 Task: Create ChildIssue0000000616 as Child Issue of Issue Issue0000000308 in Backlog  in Scrum Project Project0000000062 in Jira. Create ChildIssue0000000617 as Child Issue of Issue Issue0000000309 in Backlog  in Scrum Project Project0000000062 in Jira. Create ChildIssue0000000618 as Child Issue of Issue Issue0000000309 in Backlog  in Scrum Project Project0000000062 in Jira. Create ChildIssue0000000619 as Child Issue of Issue Issue0000000310 in Backlog  in Scrum Project Project0000000062 in Jira. Create ChildIssue0000000620 as Child Issue of Issue Issue0000000310 in Backlog  in Scrum Project Project0000000062 in Jira
Action: Mouse moved to (948, 504)
Screenshot: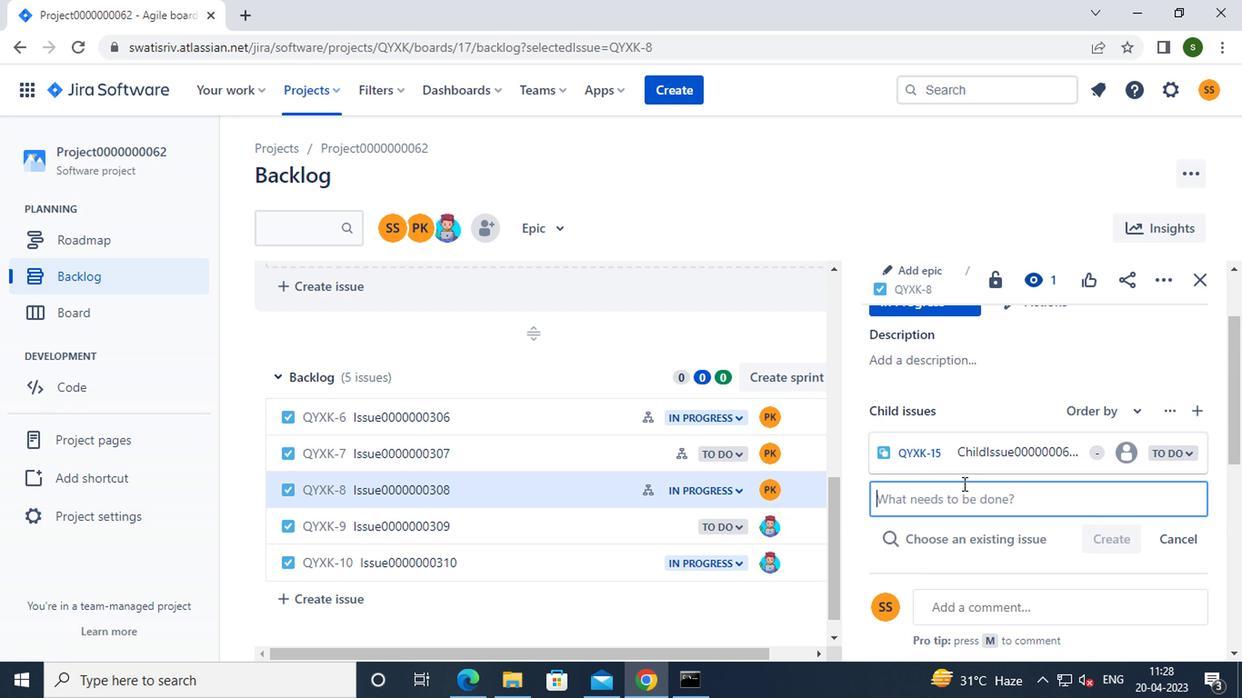 
Action: Mouse pressed left at (948, 504)
Screenshot: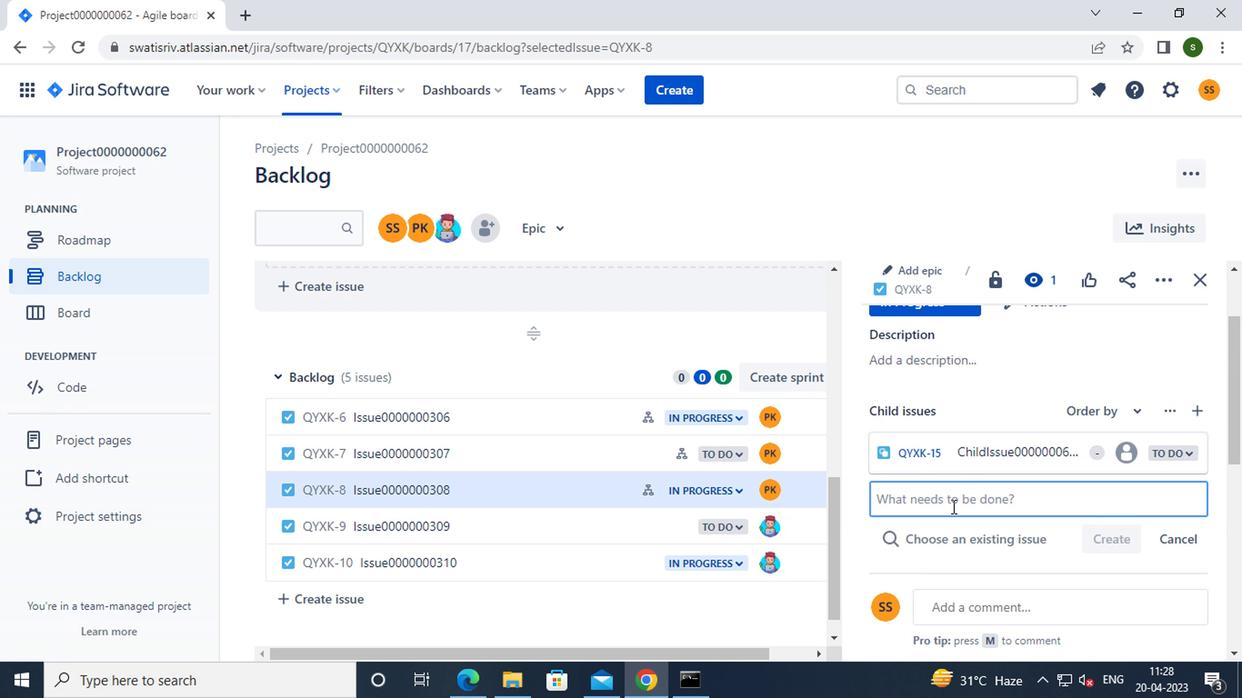 
Action: Mouse moved to (946, 506)
Screenshot: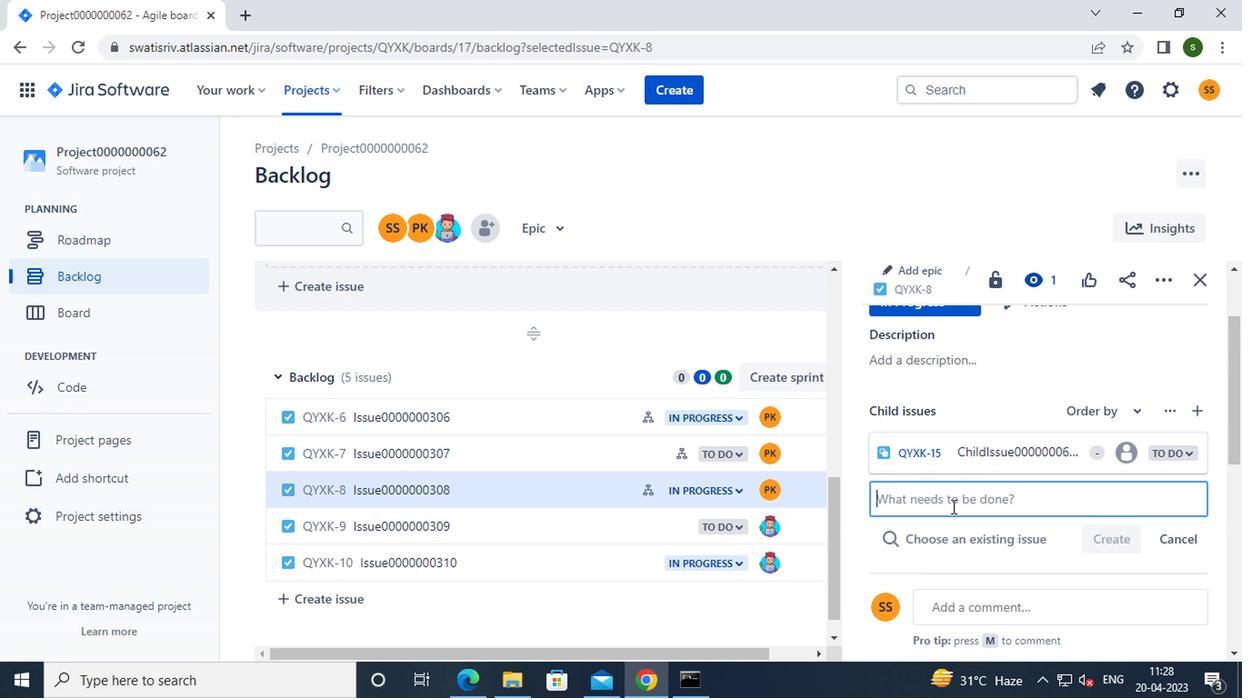 
Action: Key pressed <Key.caps_lock><Key.caps_lock>c<Key.caps_lock>hild<Key.caps_lock>i<Key.caps_lock>ssue0000000616
Screenshot: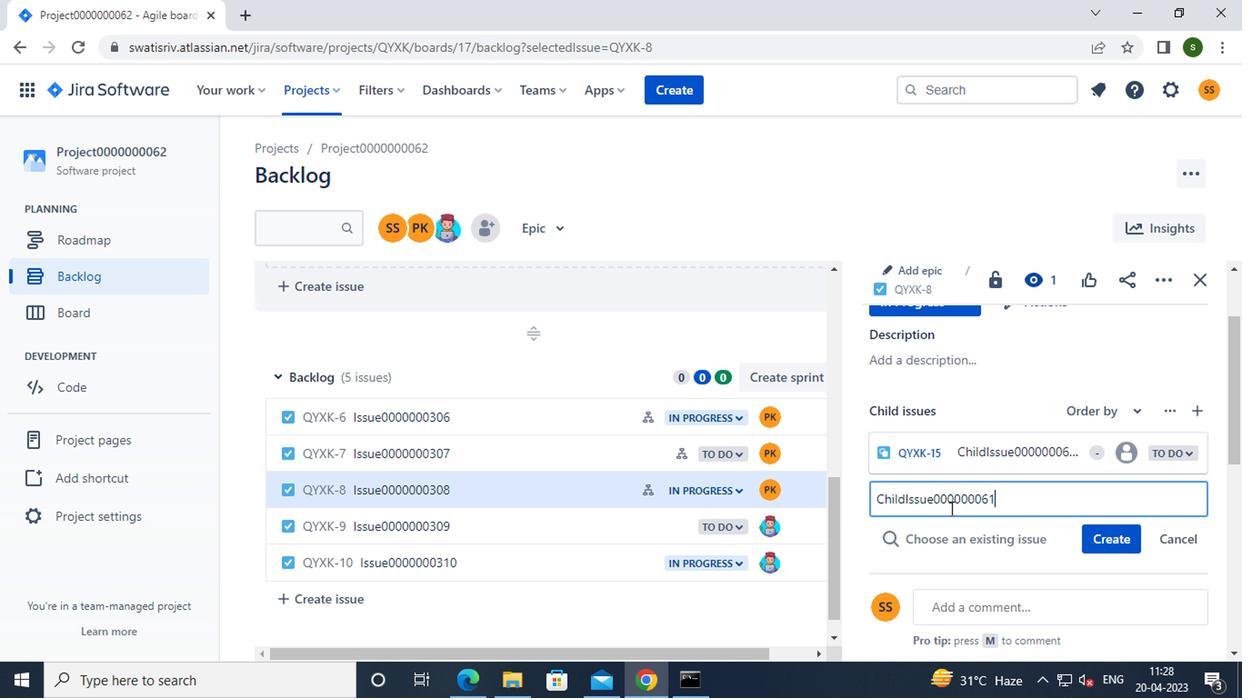 
Action: Mouse moved to (1113, 548)
Screenshot: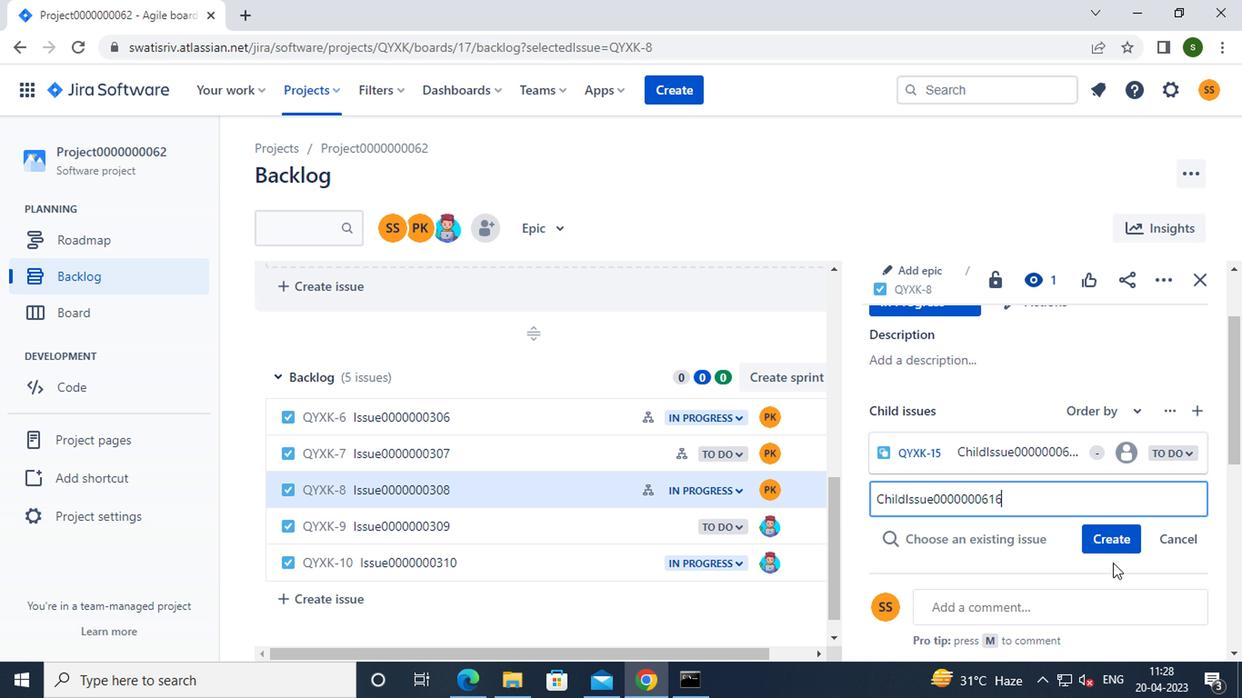 
Action: Mouse pressed left at (1113, 548)
Screenshot: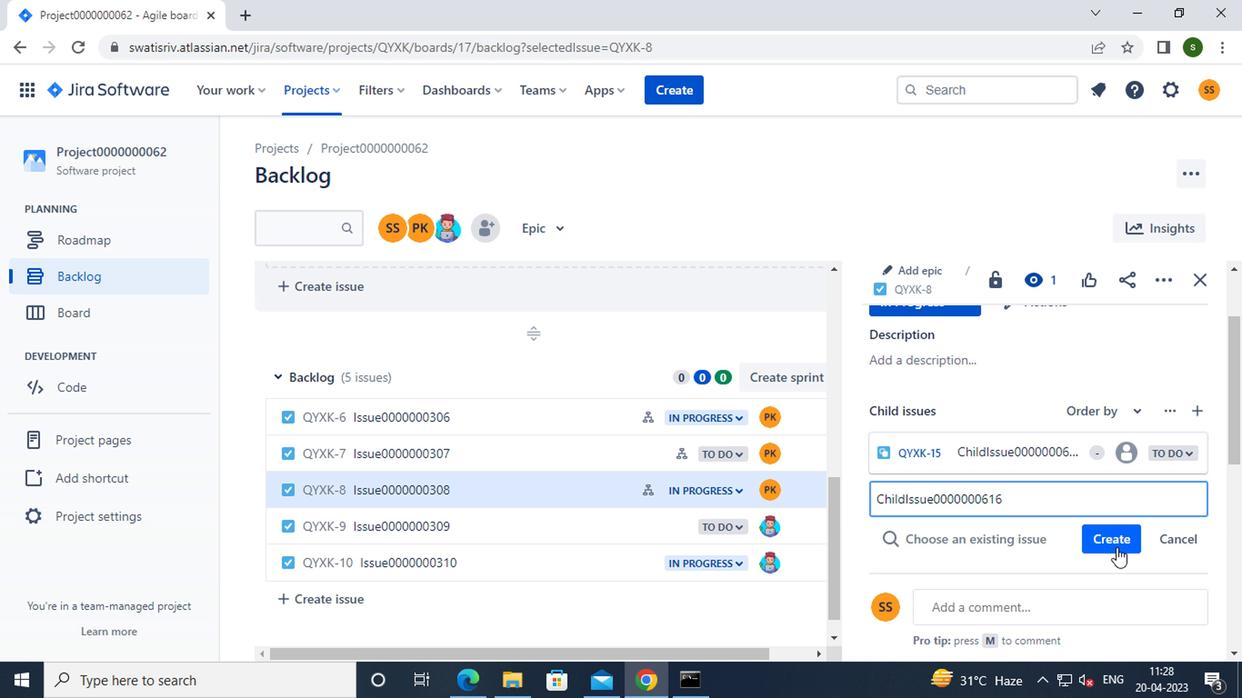 
Action: Mouse moved to (584, 529)
Screenshot: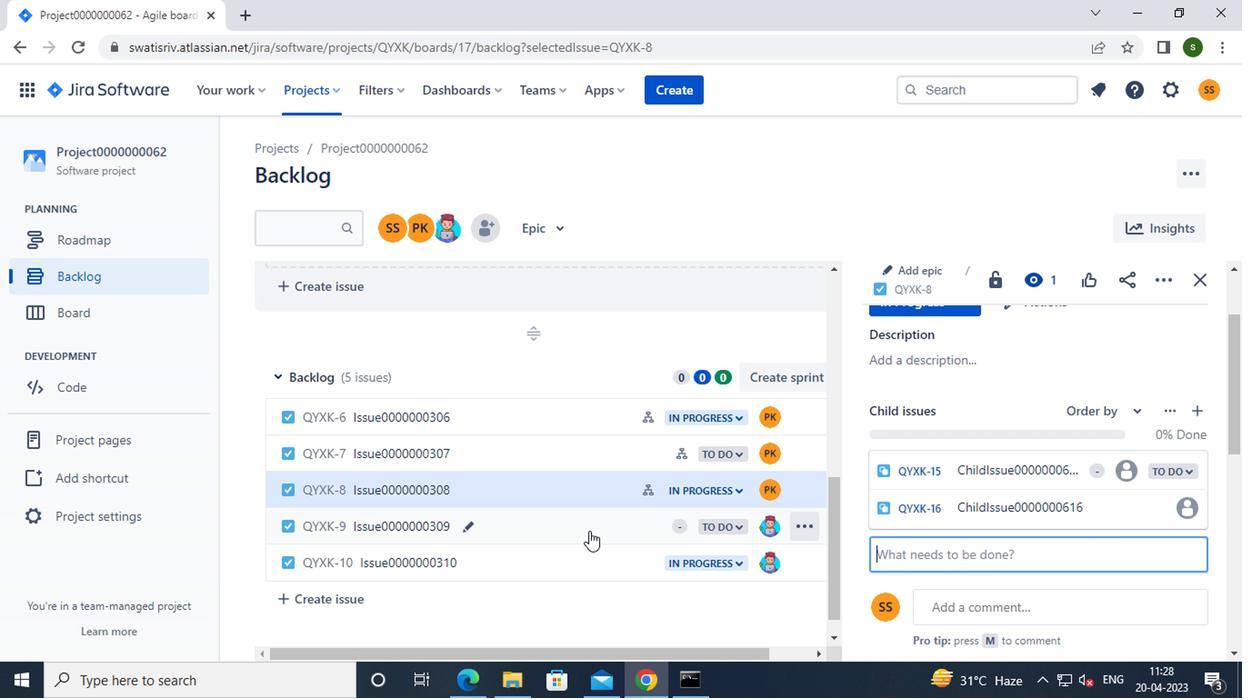 
Action: Mouse pressed left at (584, 529)
Screenshot: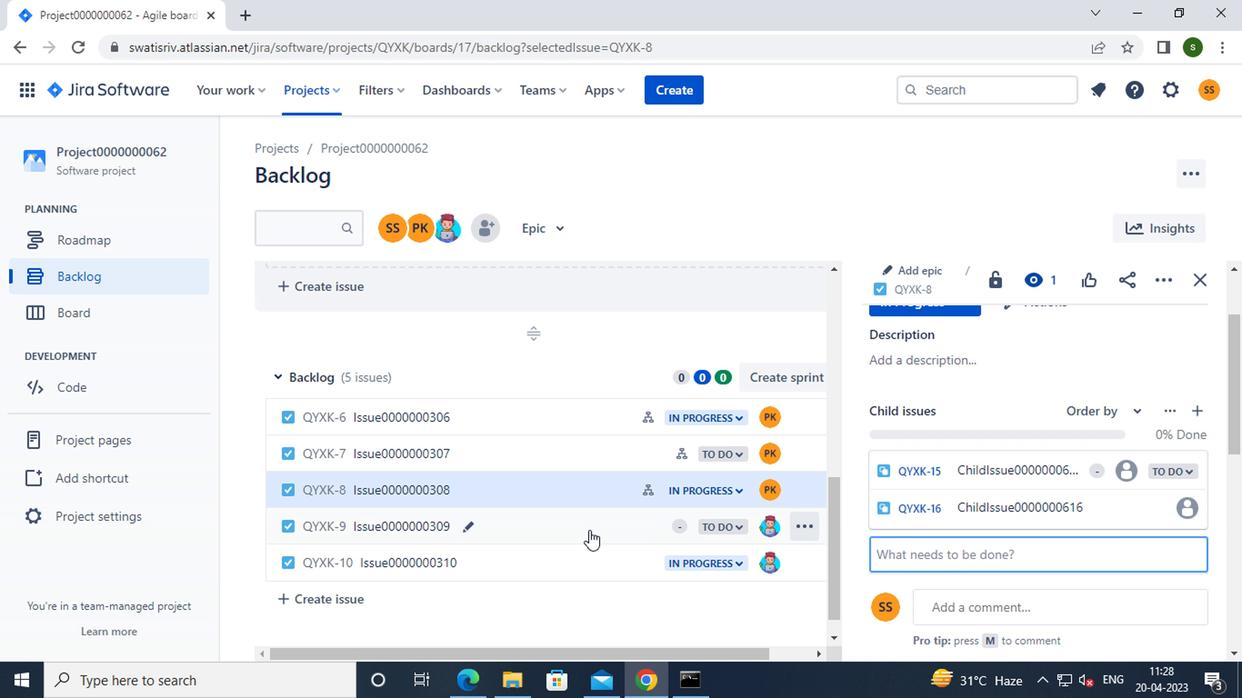
Action: Mouse moved to (914, 356)
Screenshot: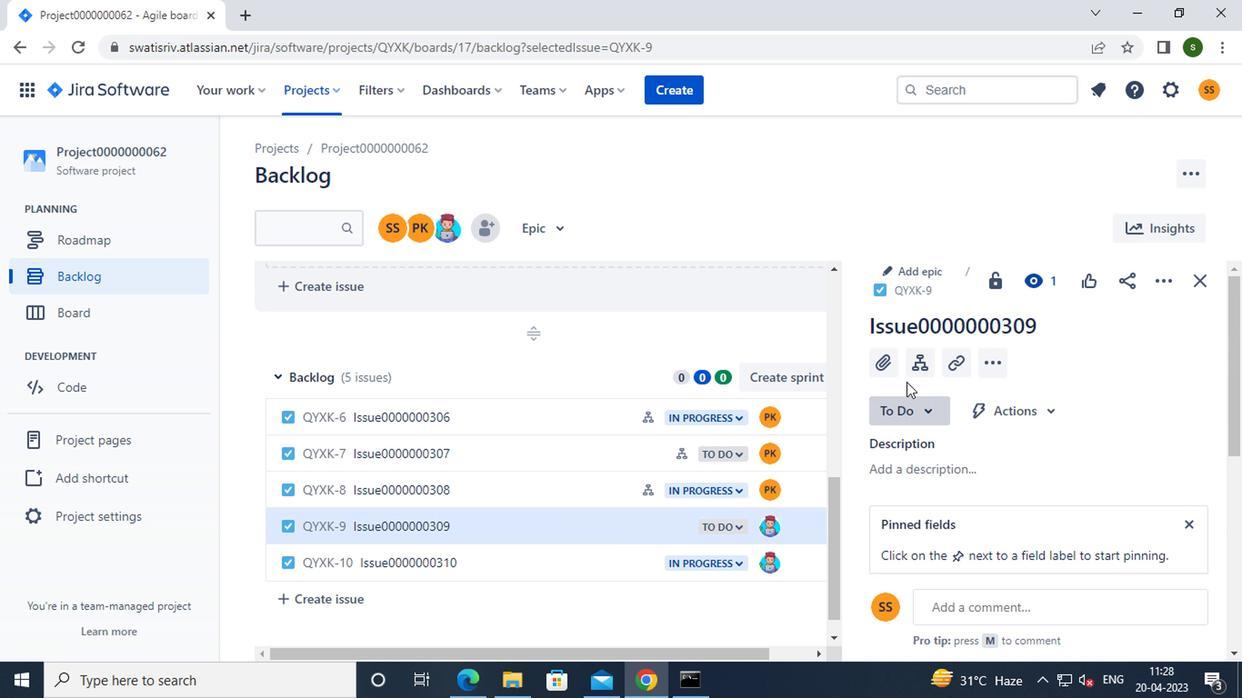 
Action: Mouse pressed left at (914, 356)
Screenshot: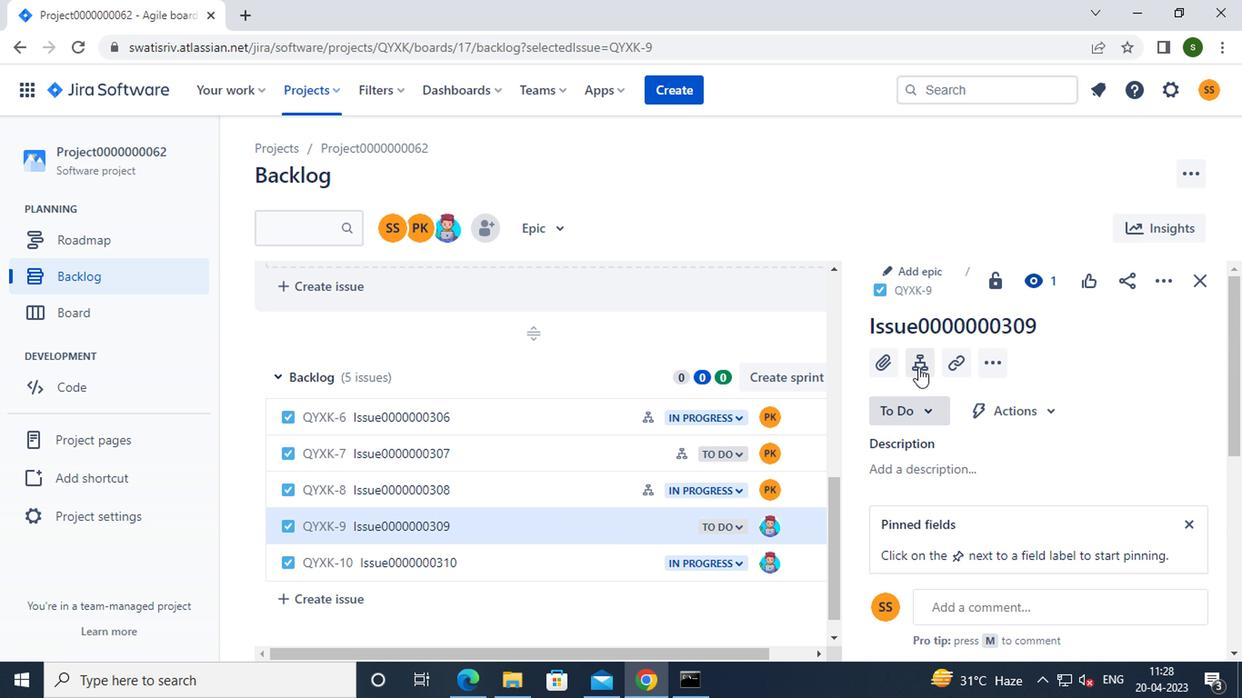 
Action: Mouse moved to (944, 438)
Screenshot: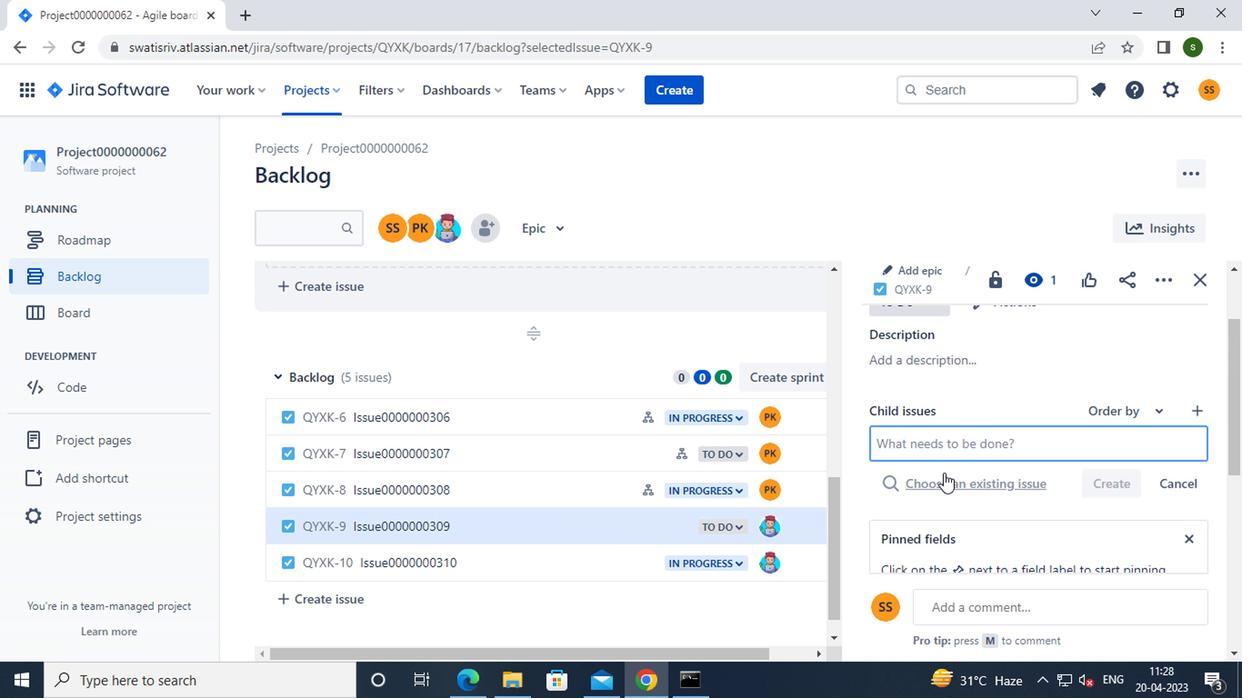 
Action: Mouse pressed left at (944, 438)
Screenshot: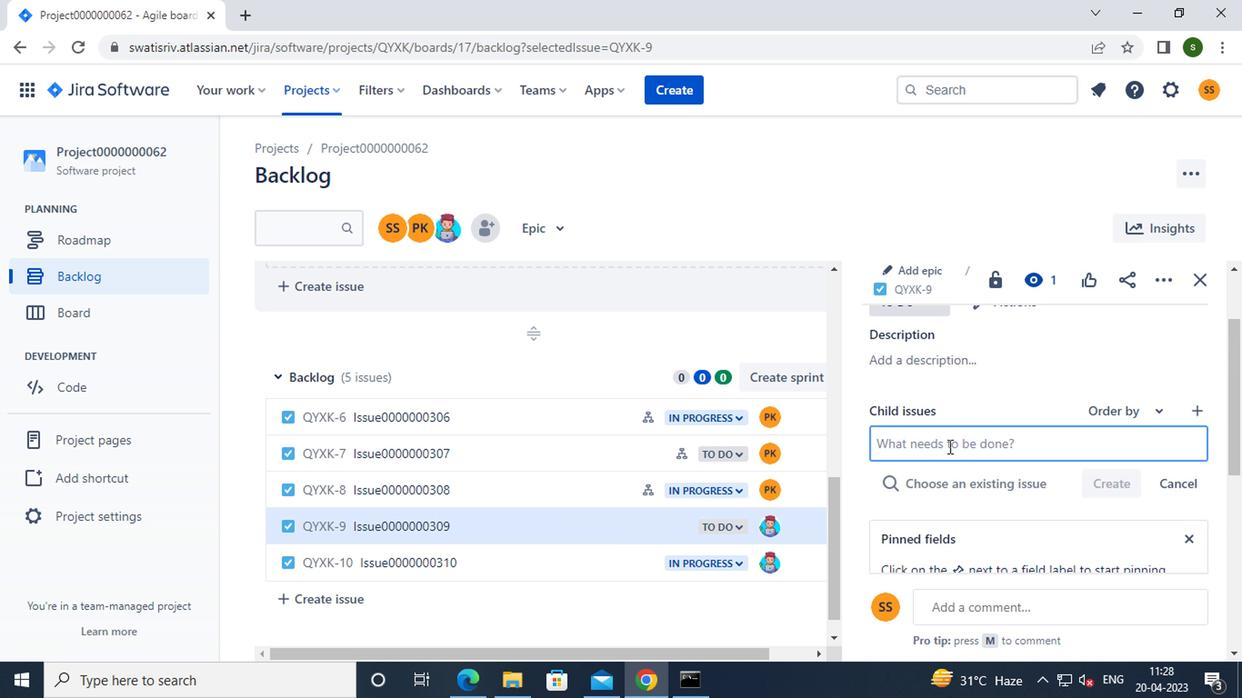 
Action: Key pressed <Key.caps_lock>c<Key.caps_lock>hild<Key.caps_lock>i<Key.caps_lock>ssue0000000617
Screenshot: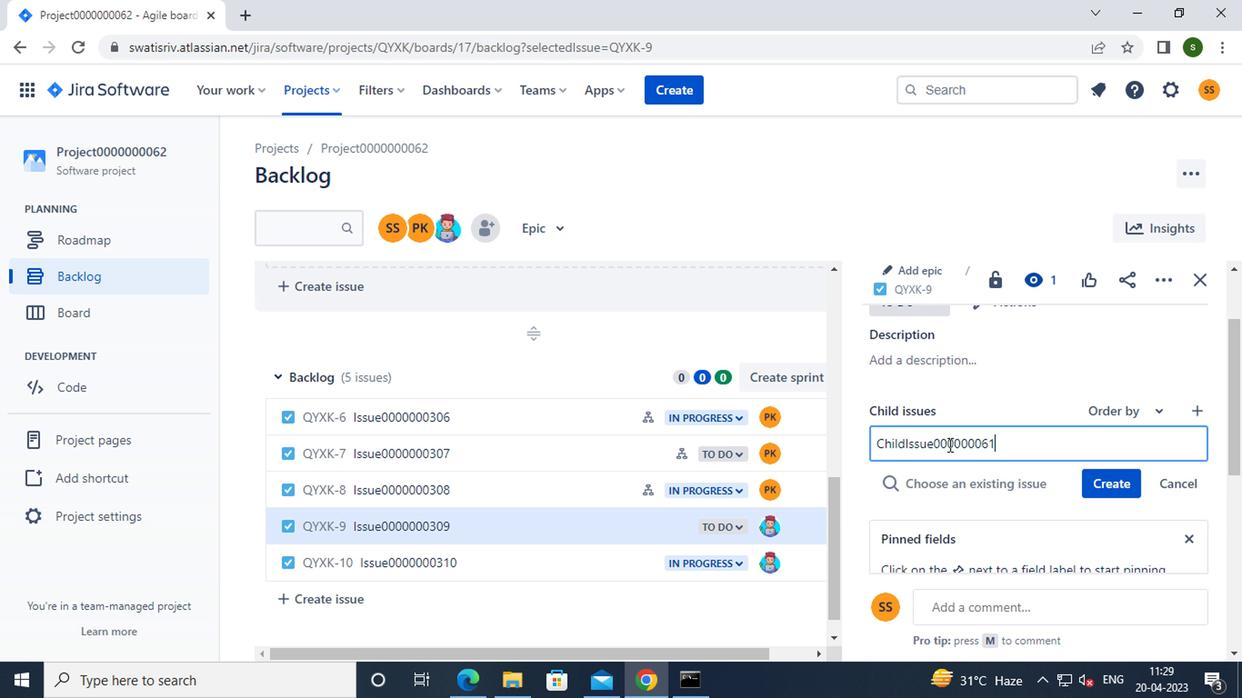 
Action: Mouse moved to (1099, 489)
Screenshot: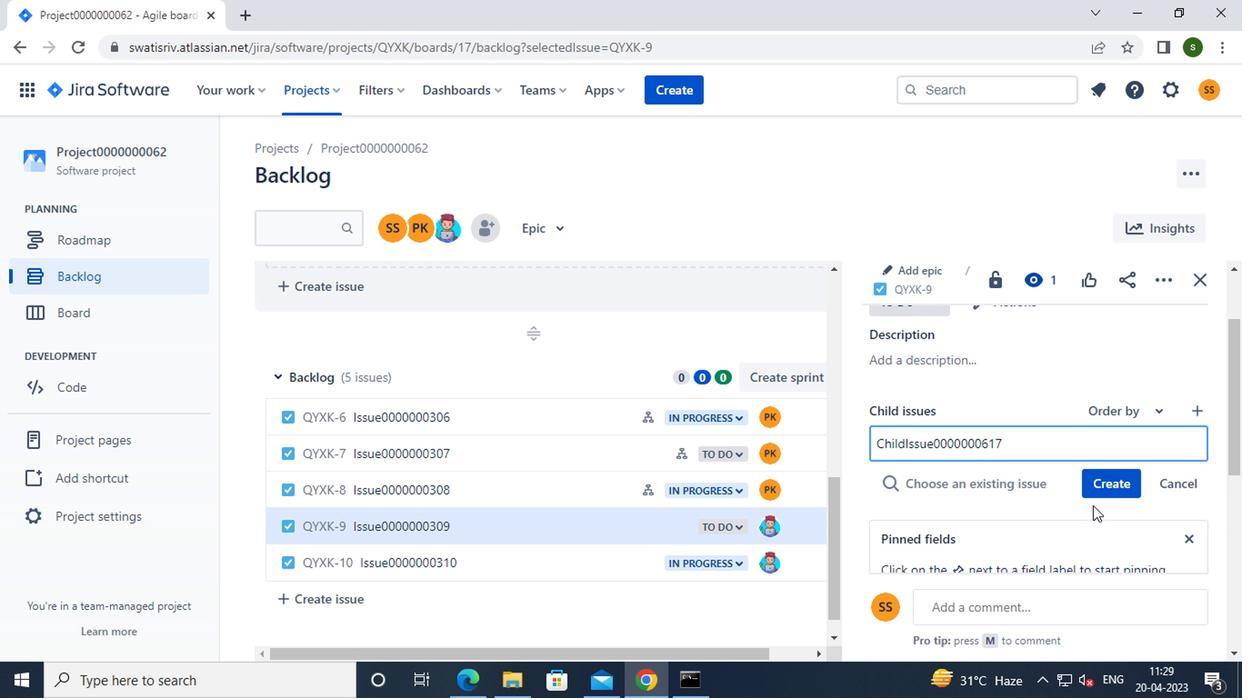 
Action: Mouse pressed left at (1099, 489)
Screenshot: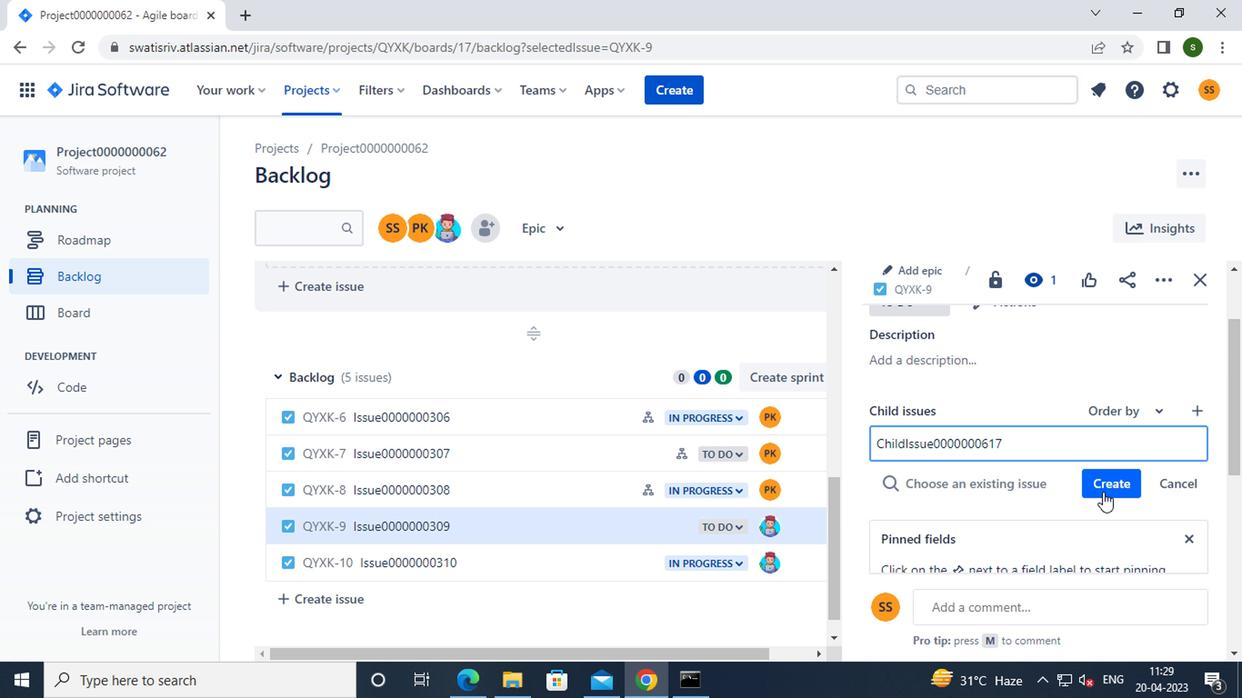 
Action: Mouse moved to (994, 501)
Screenshot: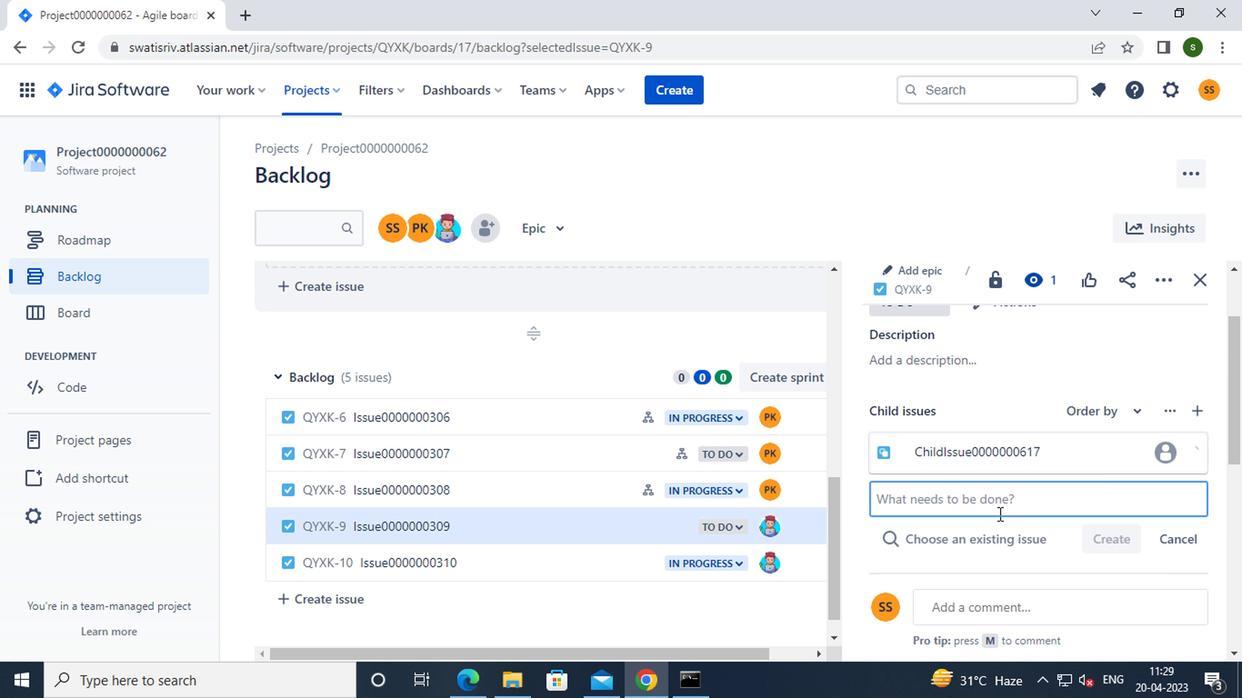 
Action: Mouse pressed left at (994, 501)
Screenshot: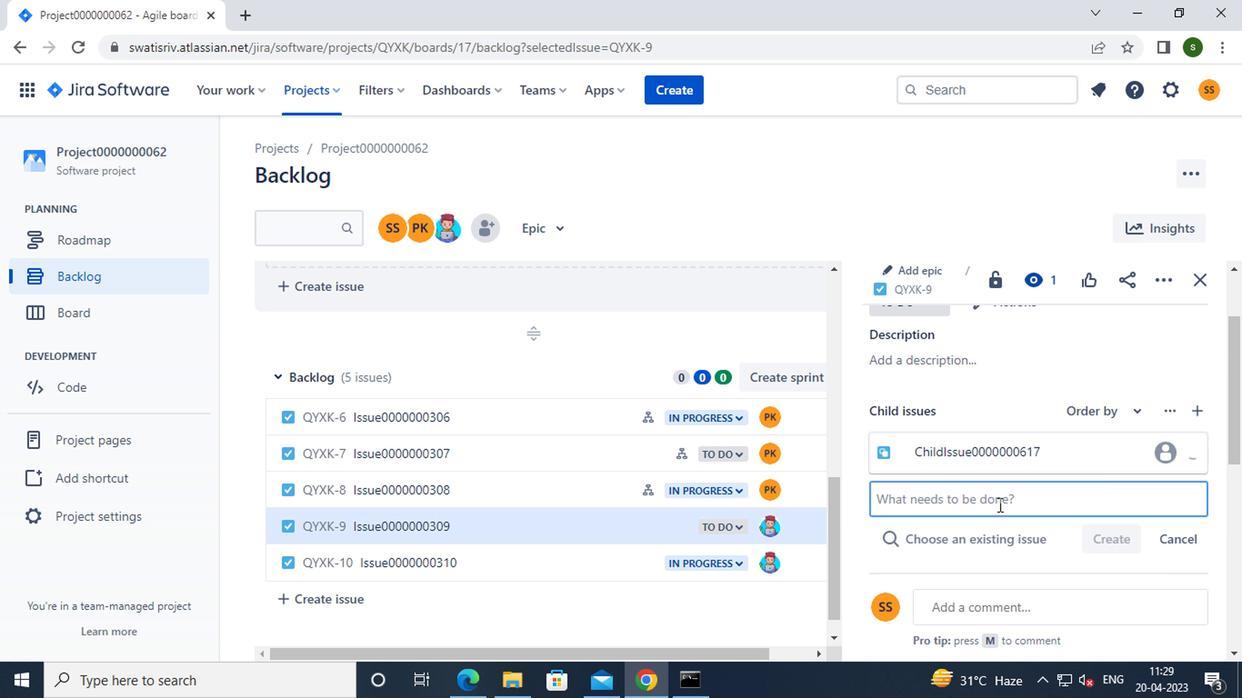 
Action: Mouse moved to (995, 501)
Screenshot: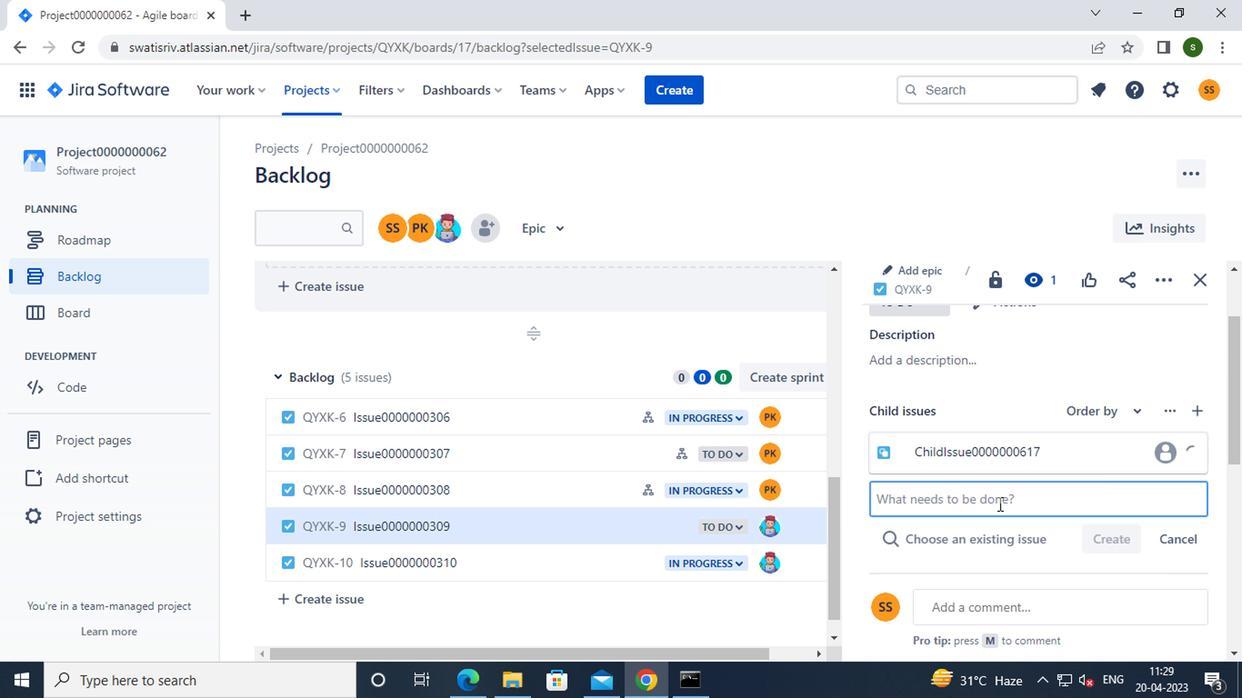 
Action: Key pressed <Key.caps_lock>c<Key.caps_lock>hild<Key.caps_lock>i<Key.caps_lock>ssue0000000618
Screenshot: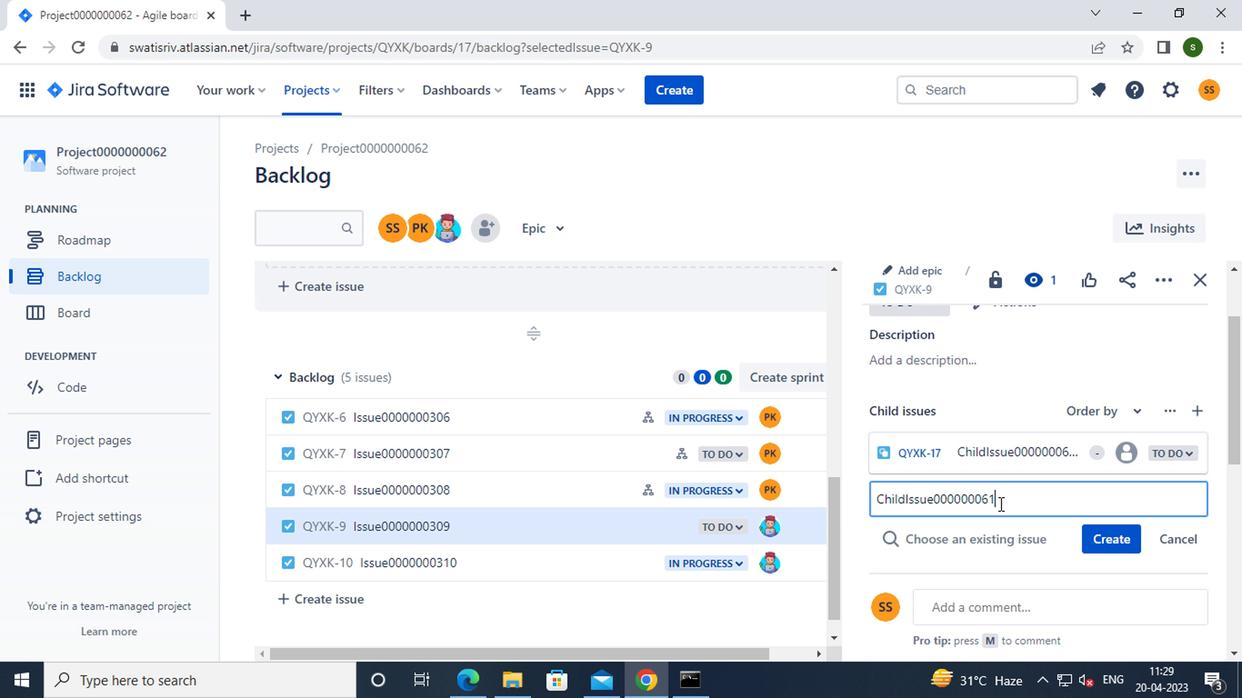 
Action: Mouse moved to (1104, 538)
Screenshot: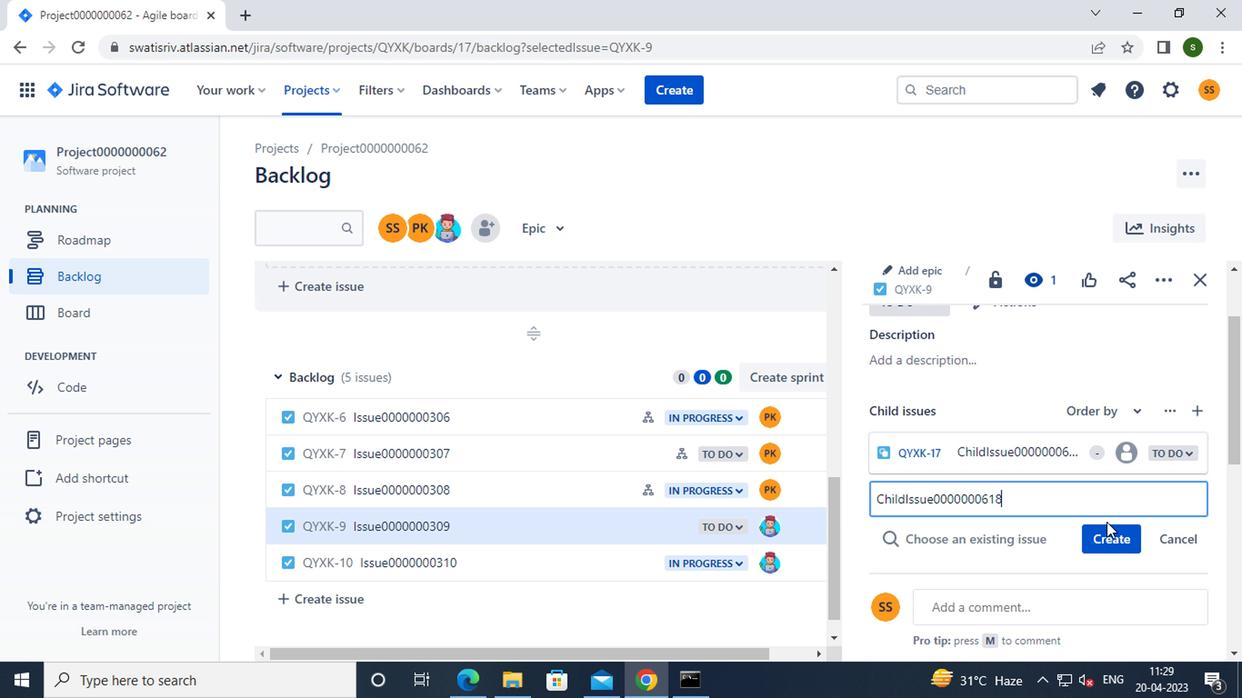 
Action: Mouse pressed left at (1104, 538)
Screenshot: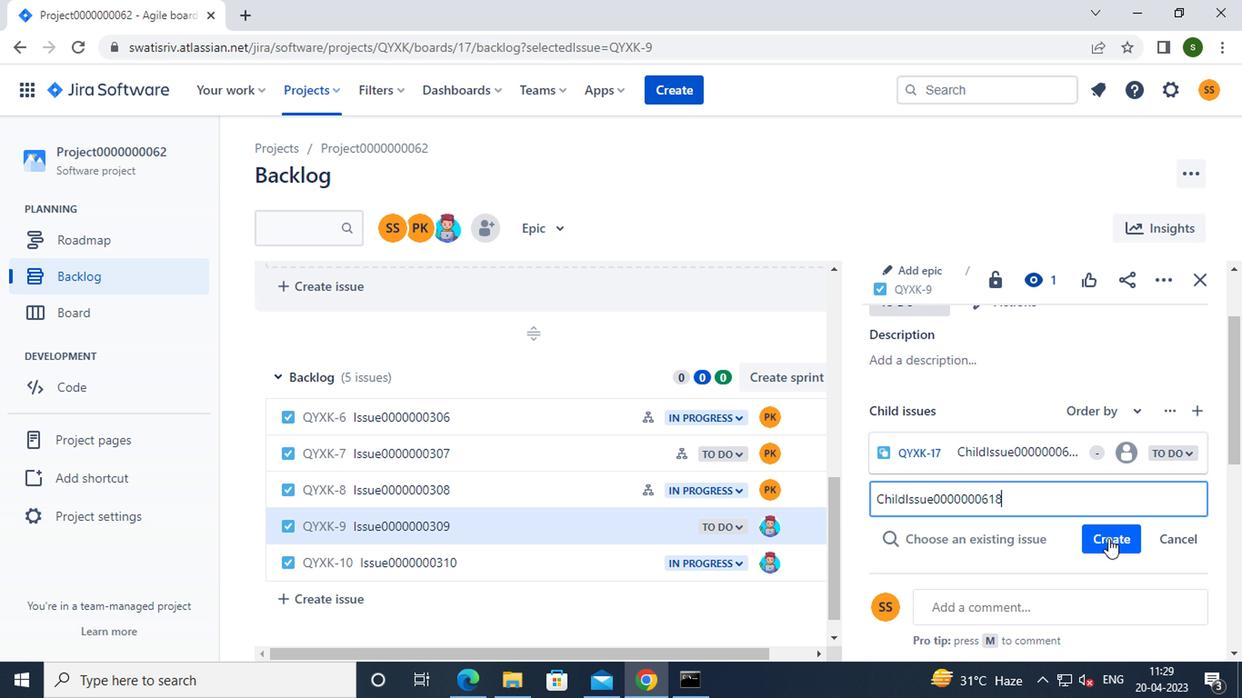 
Action: Mouse moved to (560, 557)
Screenshot: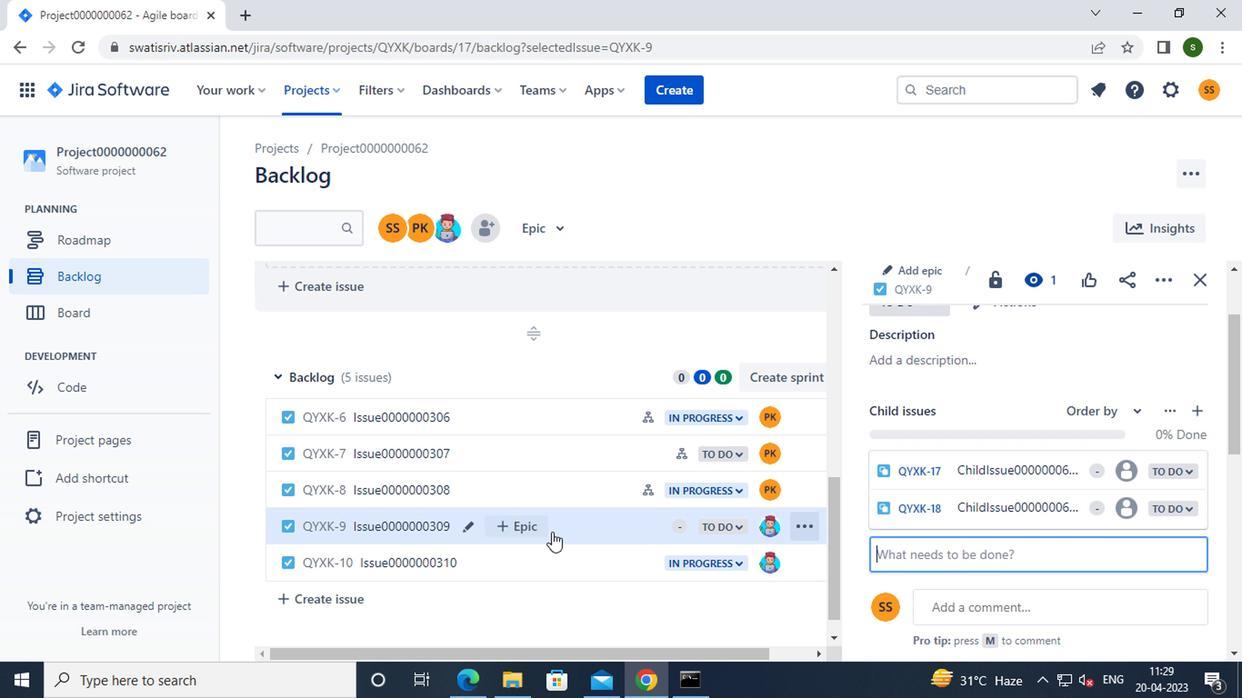 
Action: Mouse pressed left at (560, 557)
Screenshot: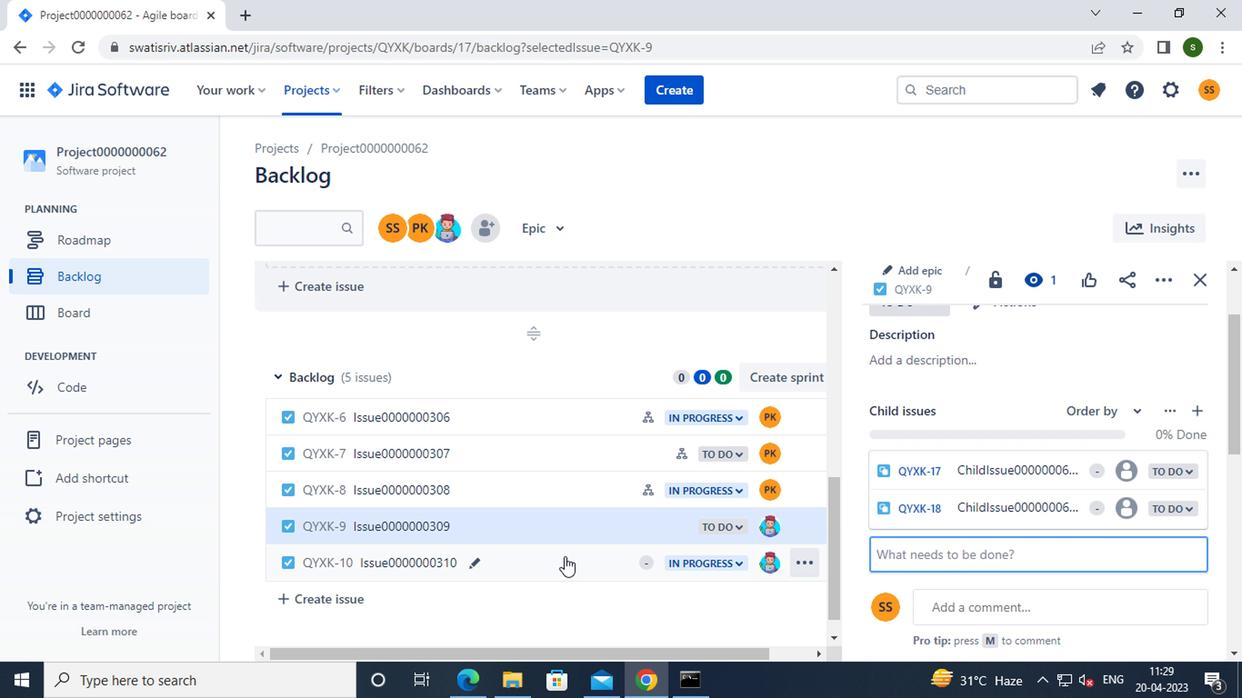 
Action: Mouse moved to (920, 354)
Screenshot: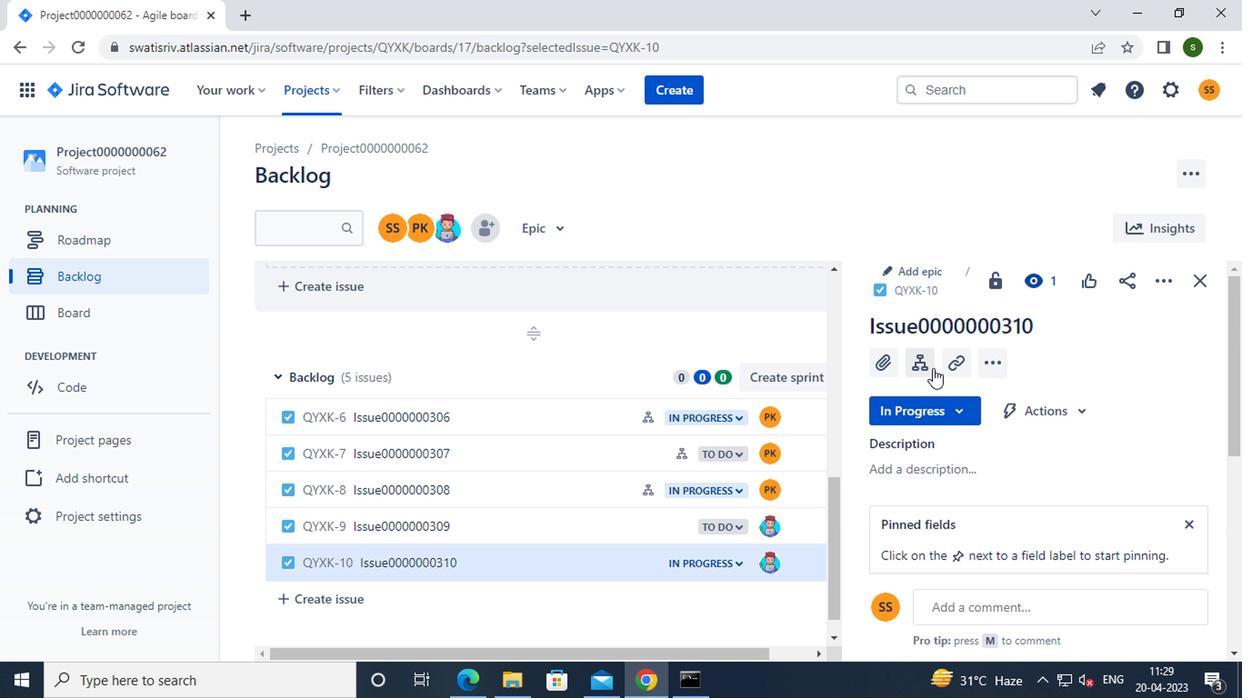 
Action: Mouse pressed left at (920, 354)
Screenshot: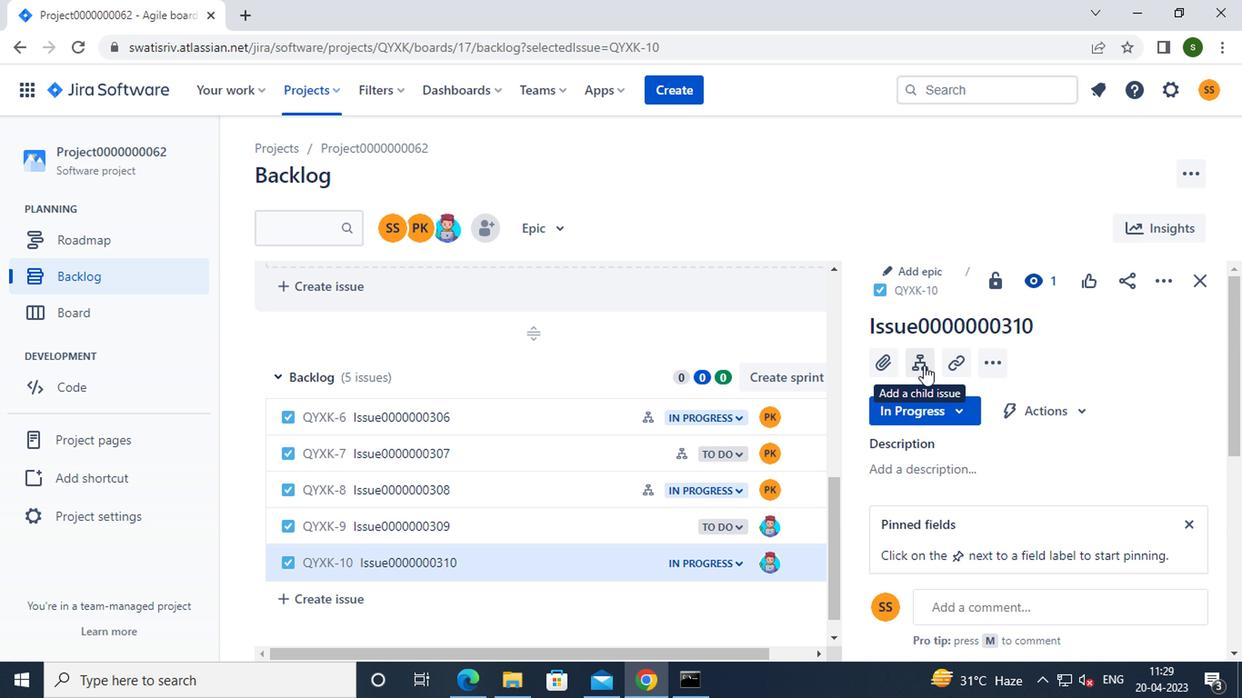 
Action: Mouse moved to (952, 430)
Screenshot: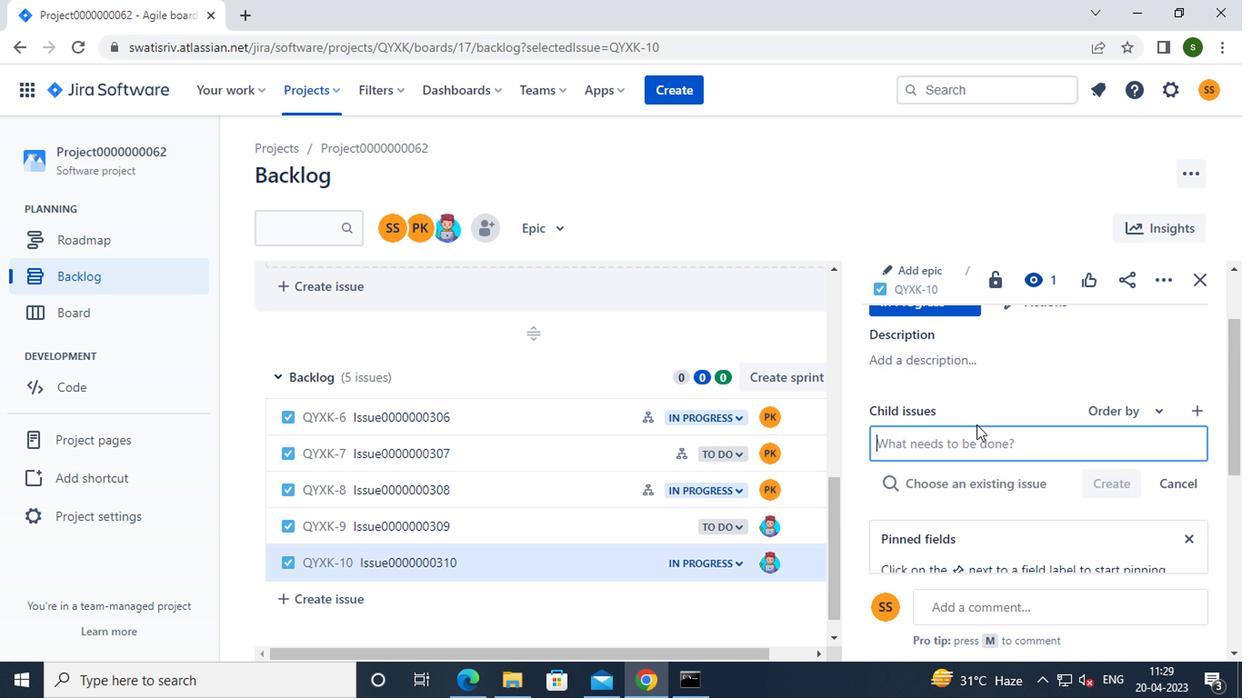 
Action: Mouse pressed left at (952, 430)
Screenshot: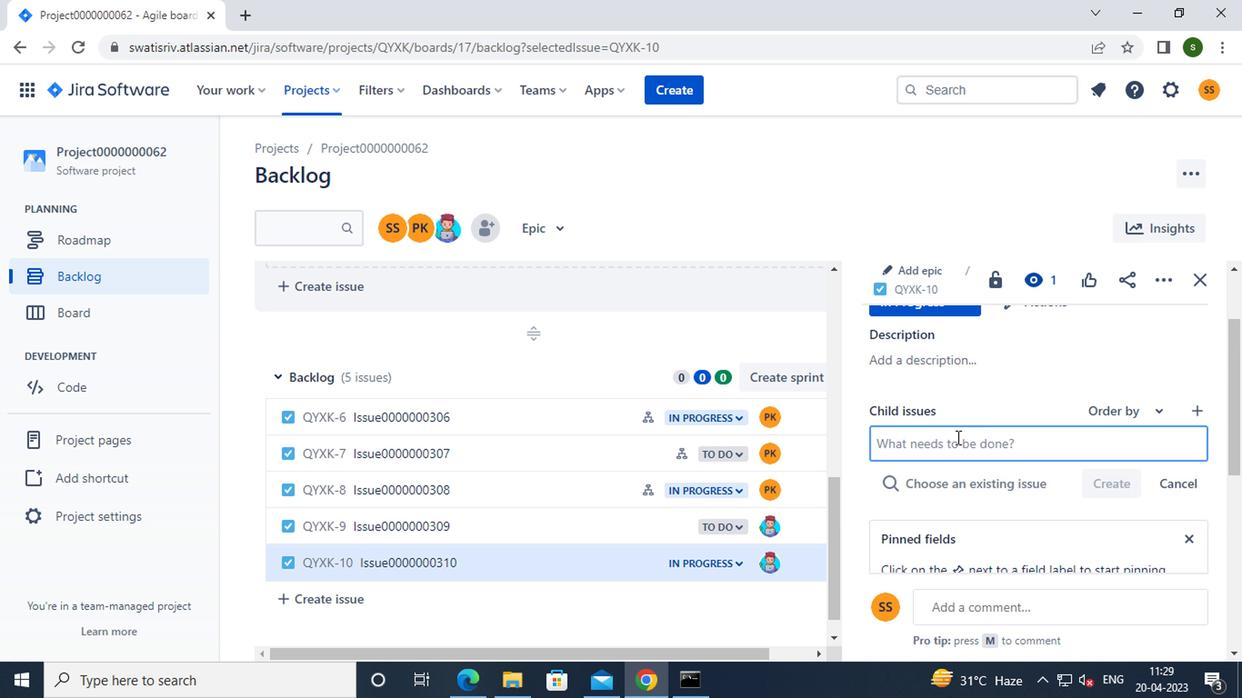 
Action: Mouse moved to (926, 460)
Screenshot: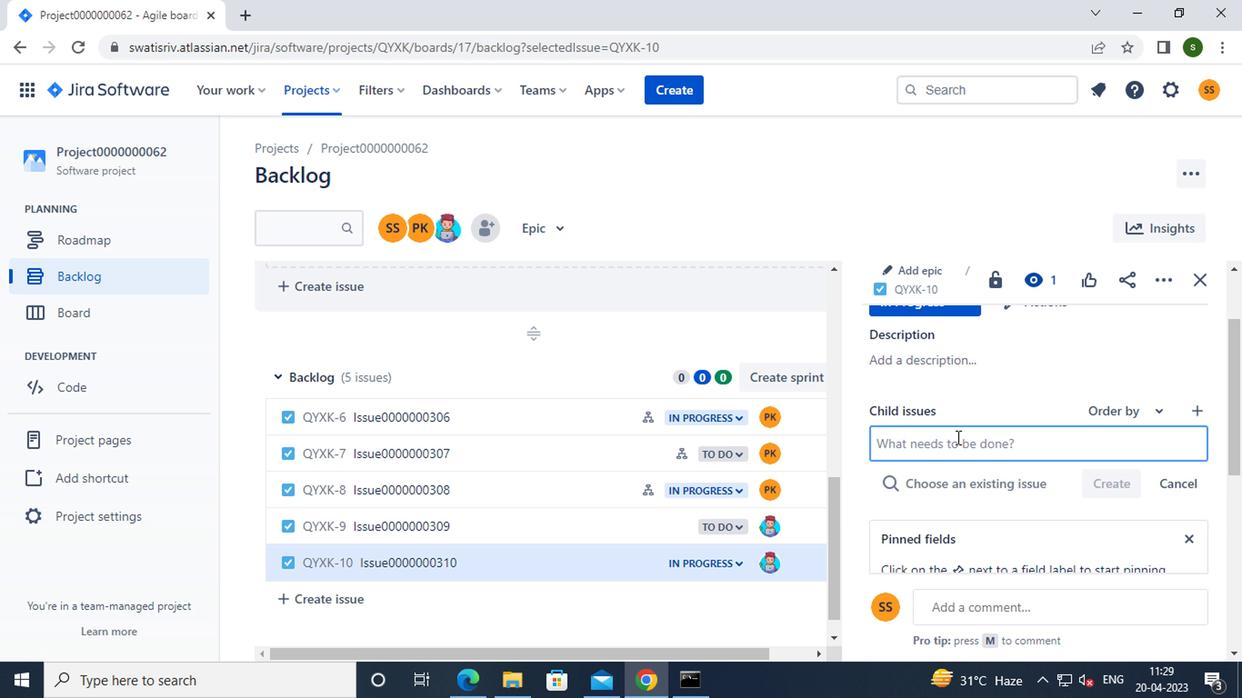 
Action: Key pressed <Key.caps_lock>c<Key.caps_lock>hild<Key.caps_lock>i<Key.caps_lock>ssue0000000619
Screenshot: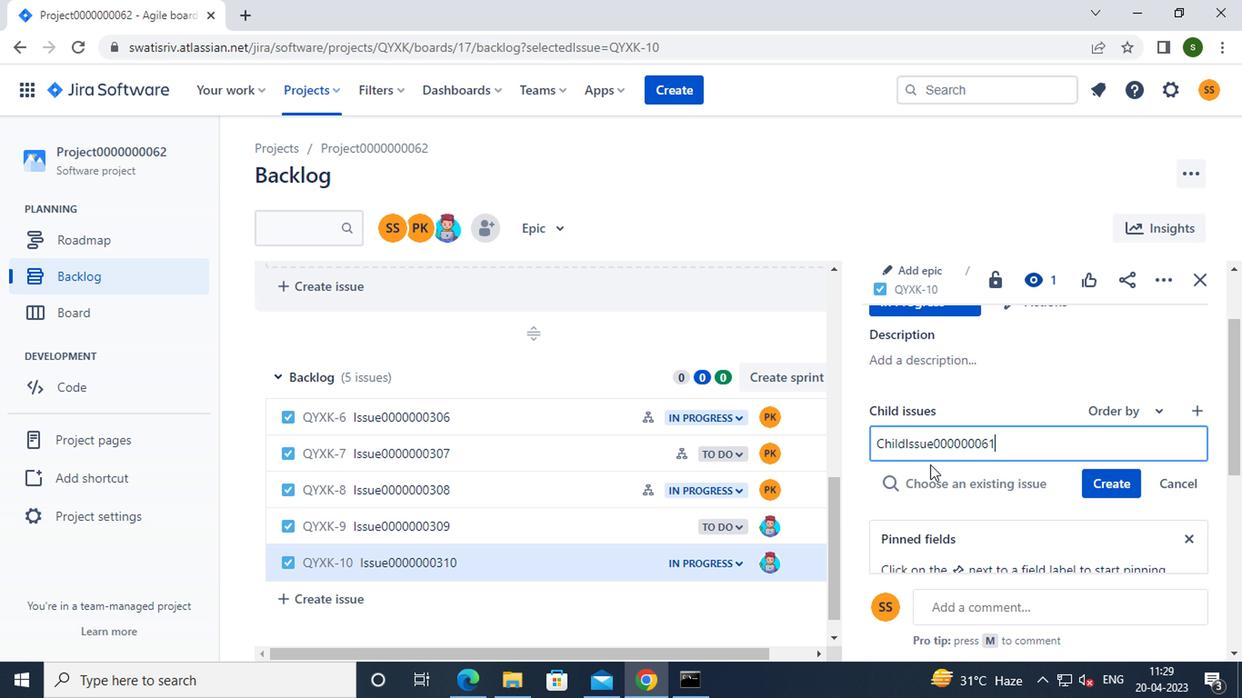 
Action: Mouse moved to (1102, 469)
Screenshot: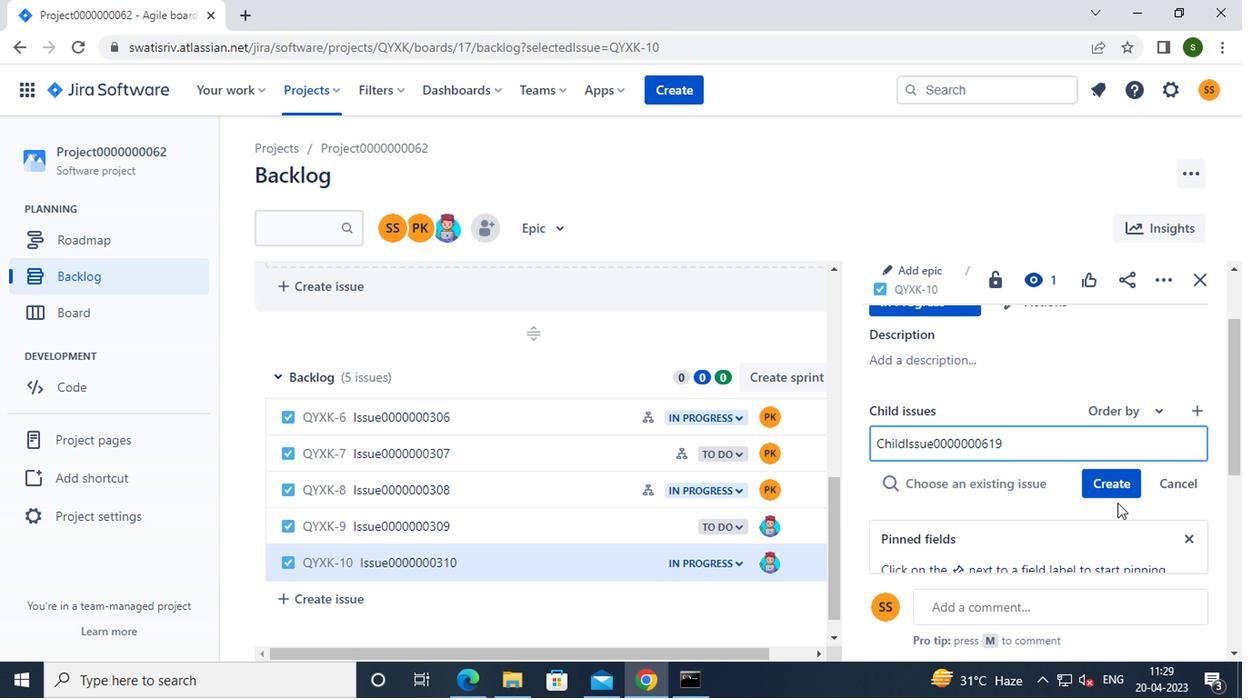 
Action: Mouse pressed left at (1102, 469)
Screenshot: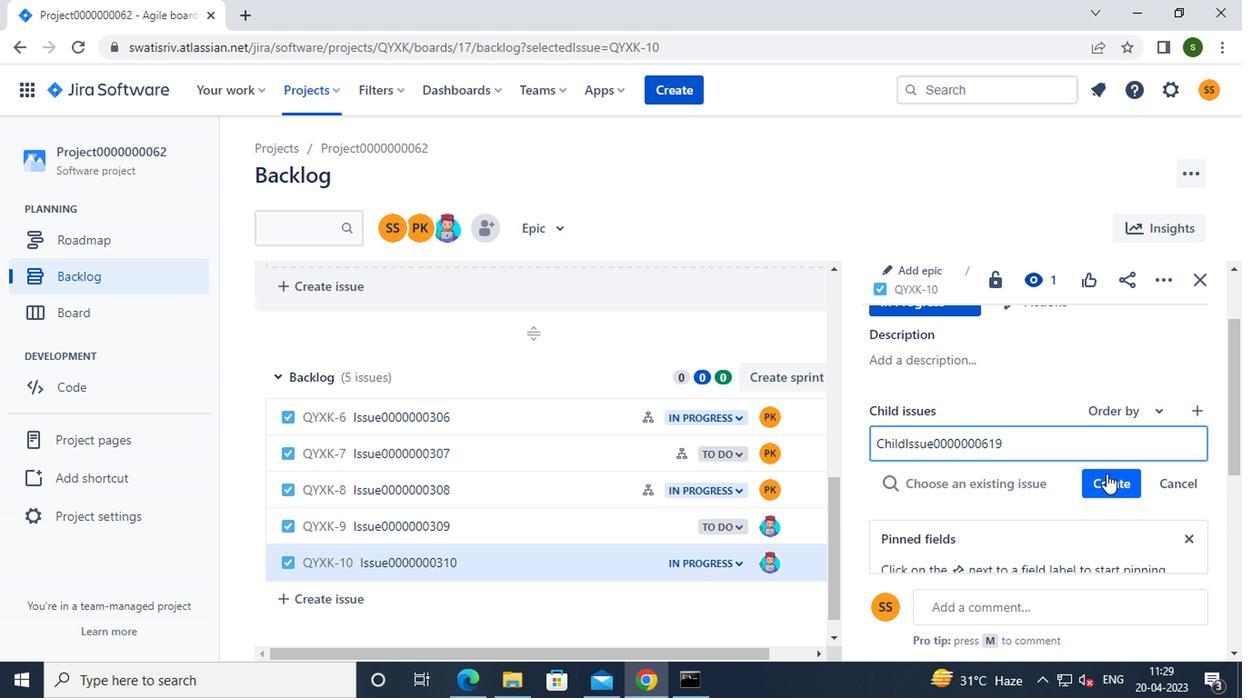 
Action: Mouse moved to (1028, 504)
Screenshot: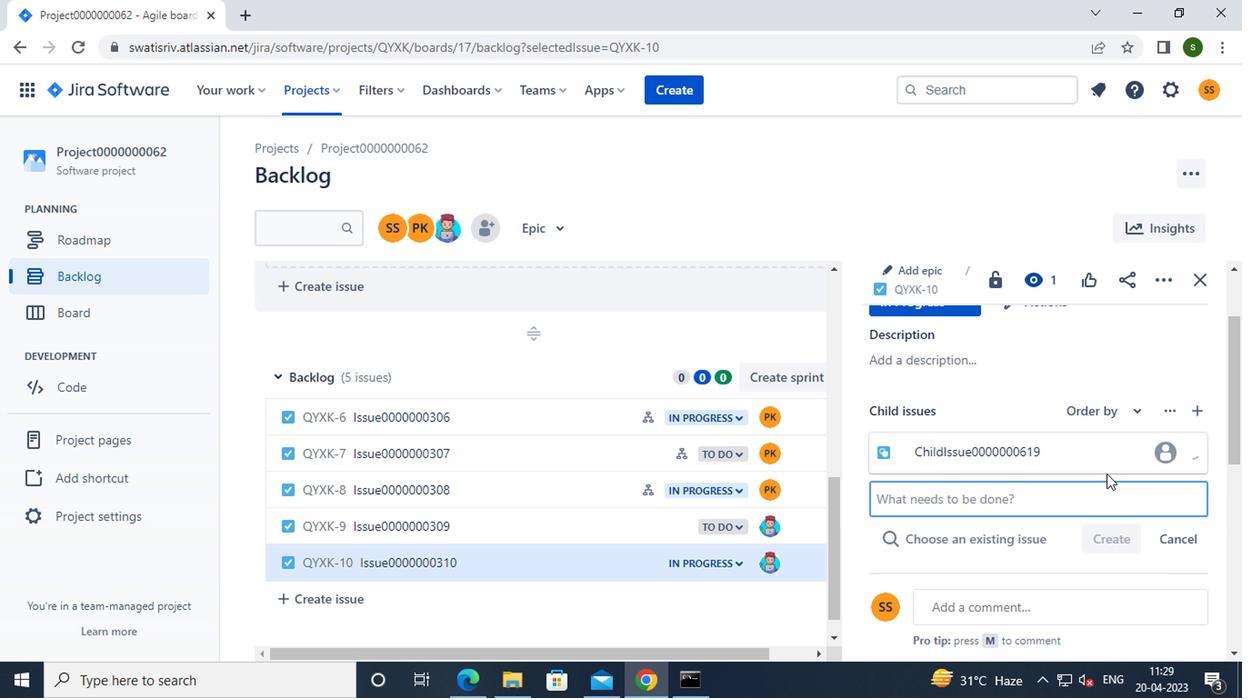 
Action: Mouse pressed left at (1028, 504)
Screenshot: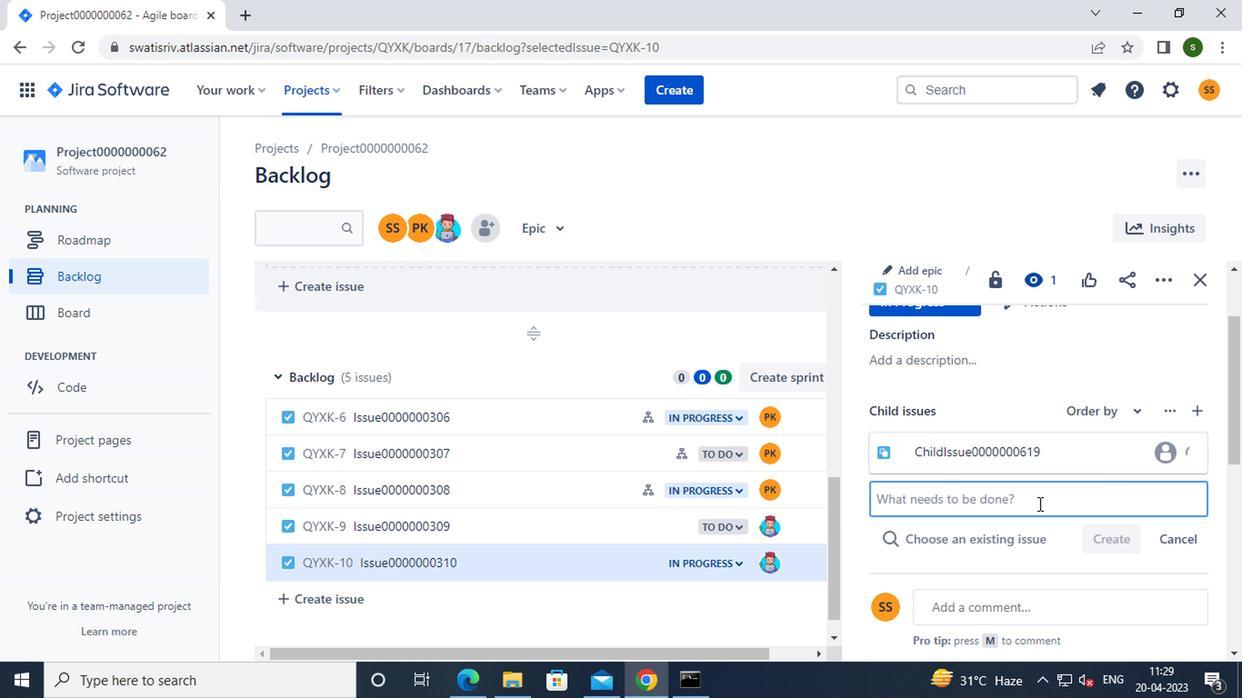 
Action: Mouse moved to (1021, 507)
Screenshot: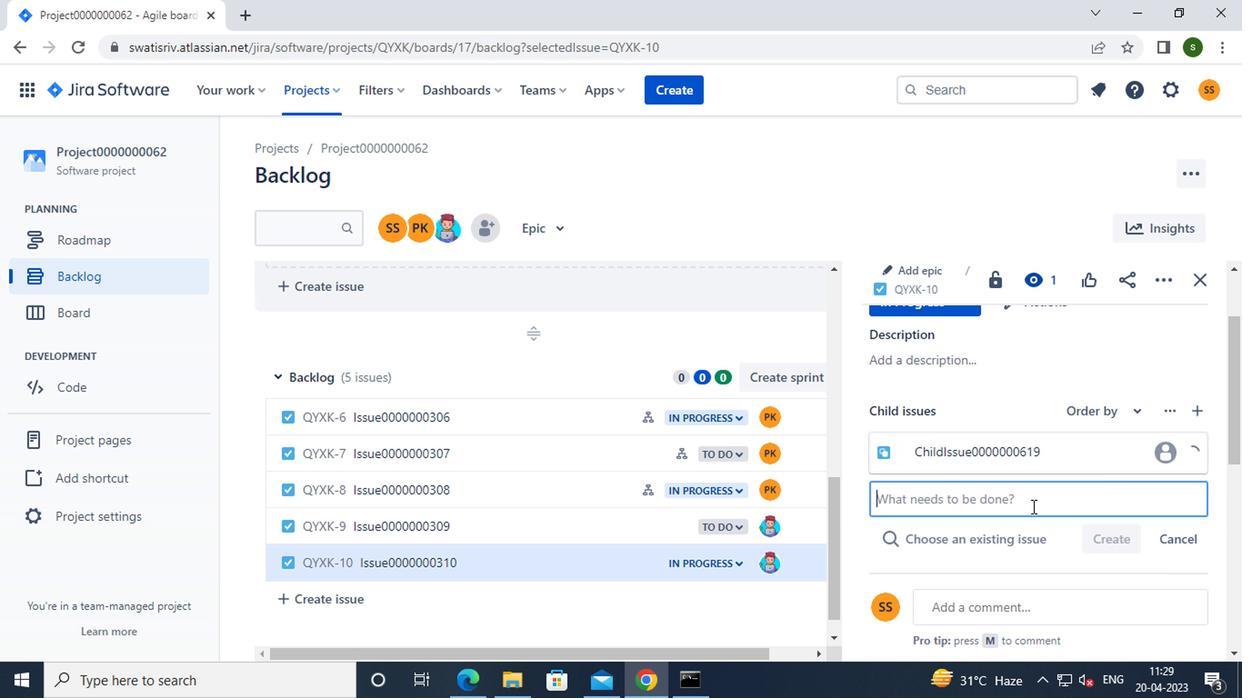 
Action: Key pressed <Key.caps_lock>c<Key.caps_lock>hild<Key.caps_lock>i<Key.caps_lock>ssue0000000620
Screenshot: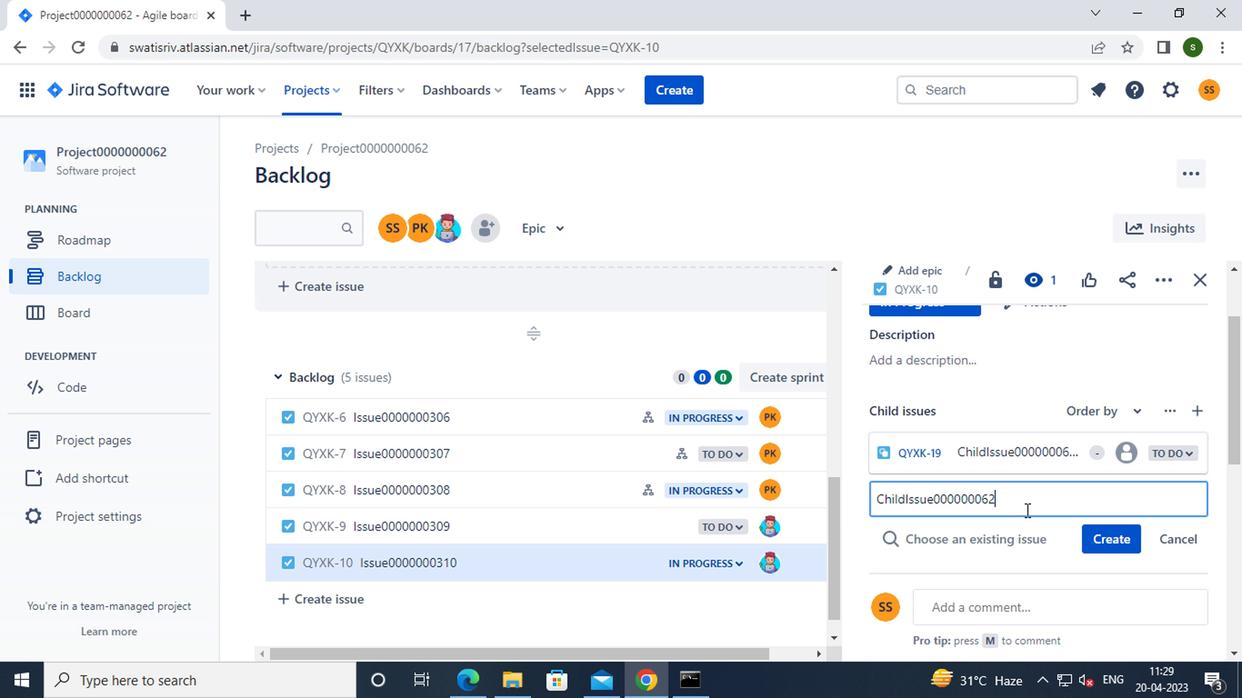 
Action: Mouse moved to (1117, 540)
Screenshot: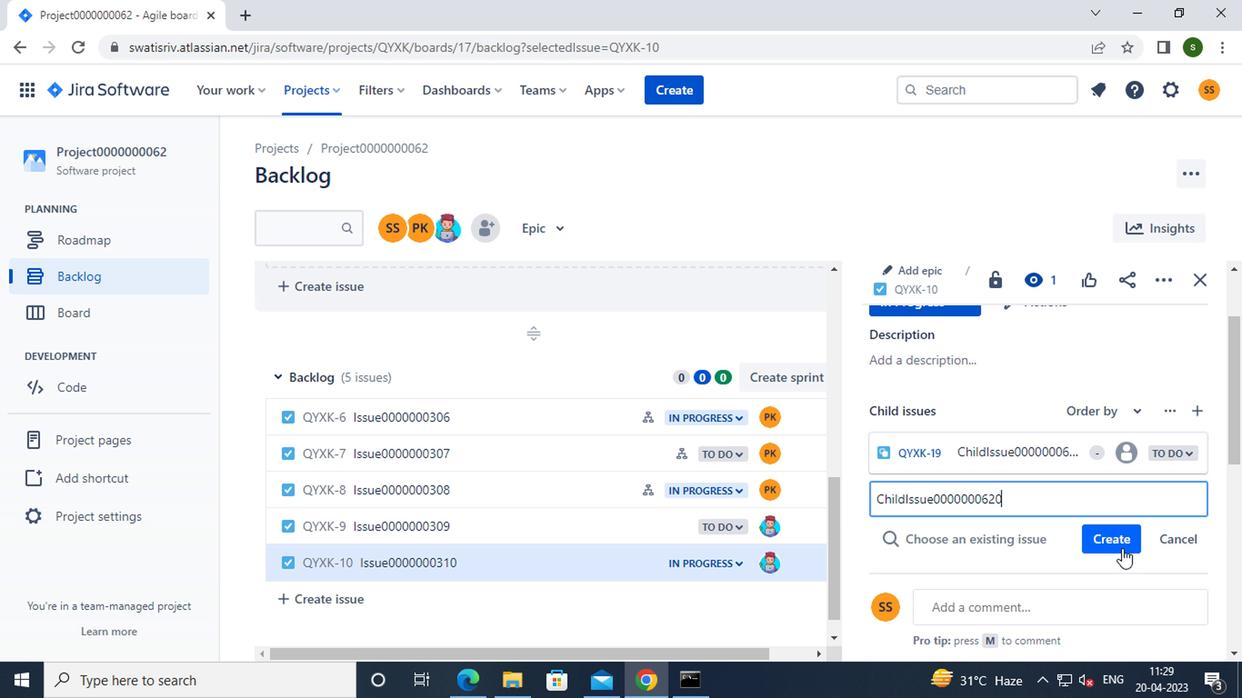 
Action: Mouse pressed left at (1117, 540)
Screenshot: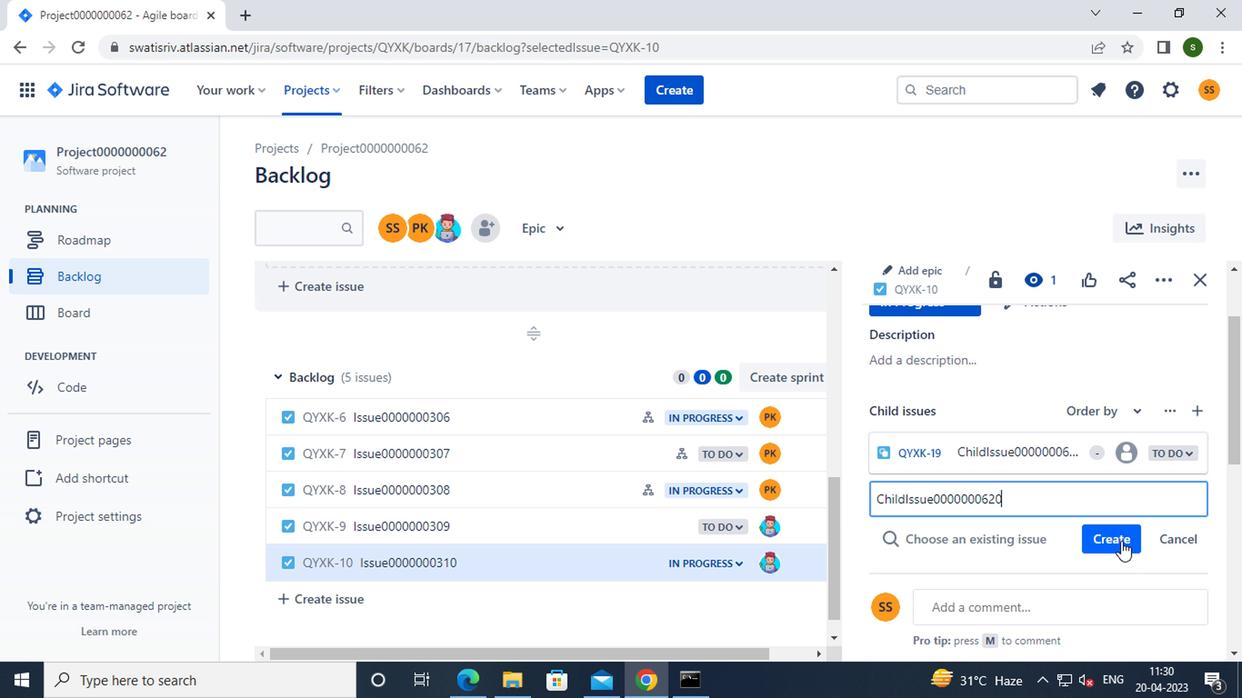 
Action: Key pressed <Key.f8>
Screenshot: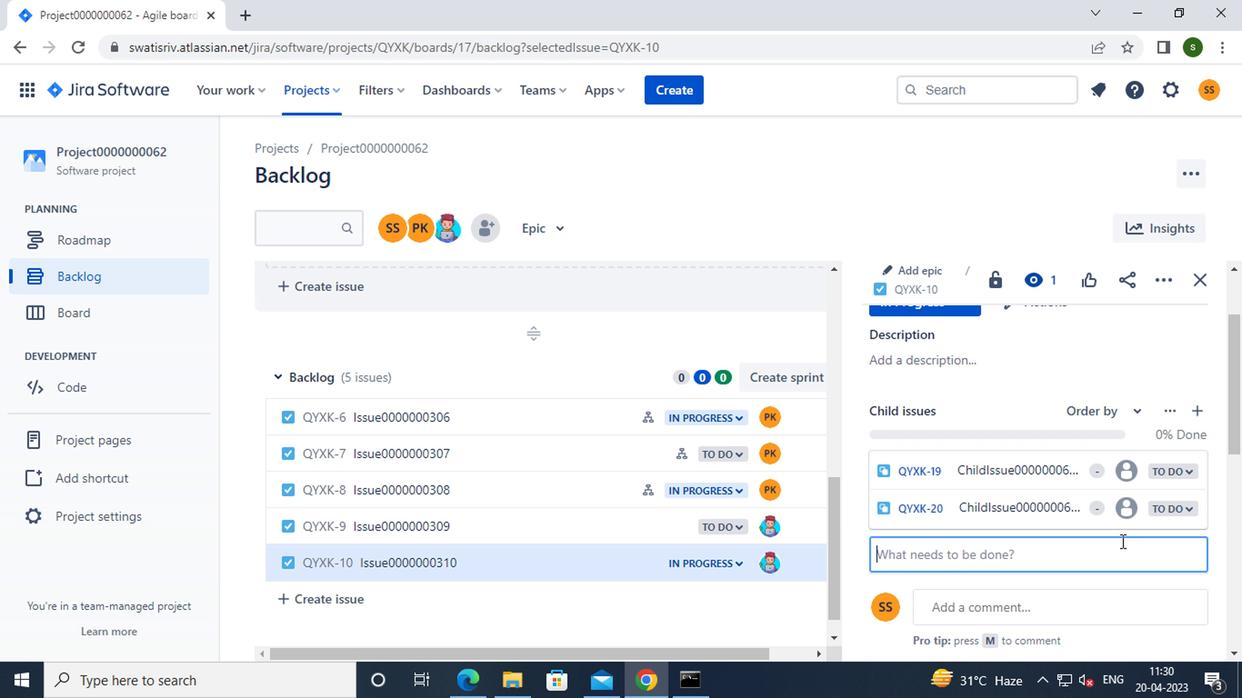 
